 Task: Set the name for your new repository to "codingplaygrounds".
Action: Mouse moved to (1194, 101)
Screenshot: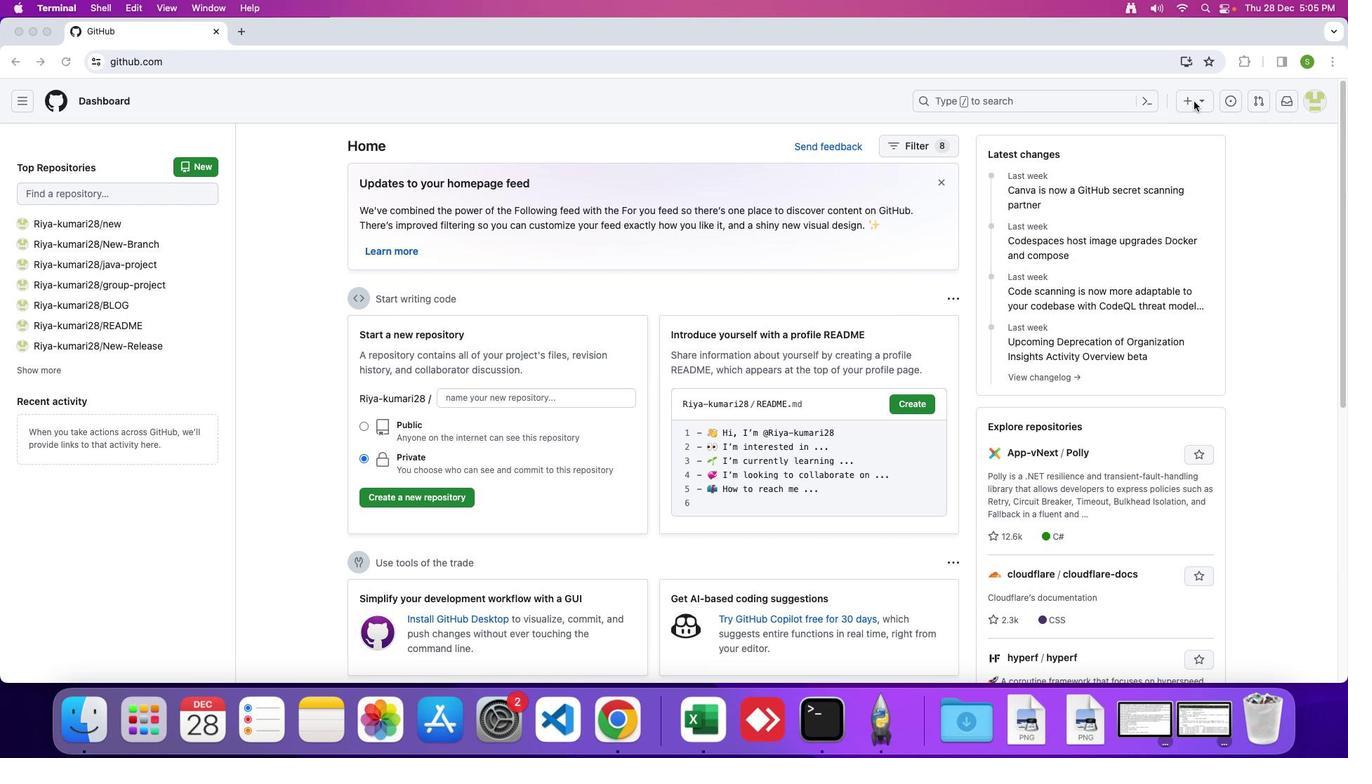 
Action: Mouse pressed left at (1194, 101)
Screenshot: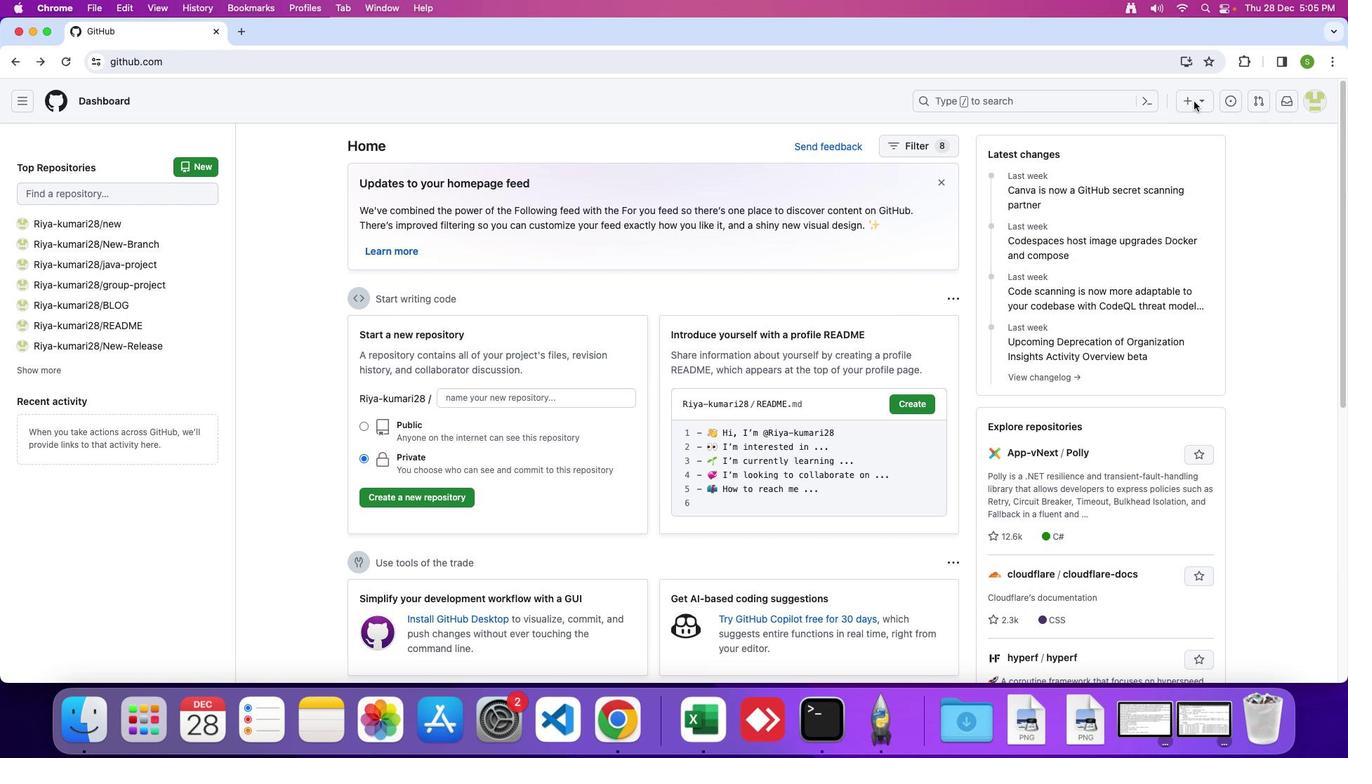 
Action: Mouse pressed left at (1194, 101)
Screenshot: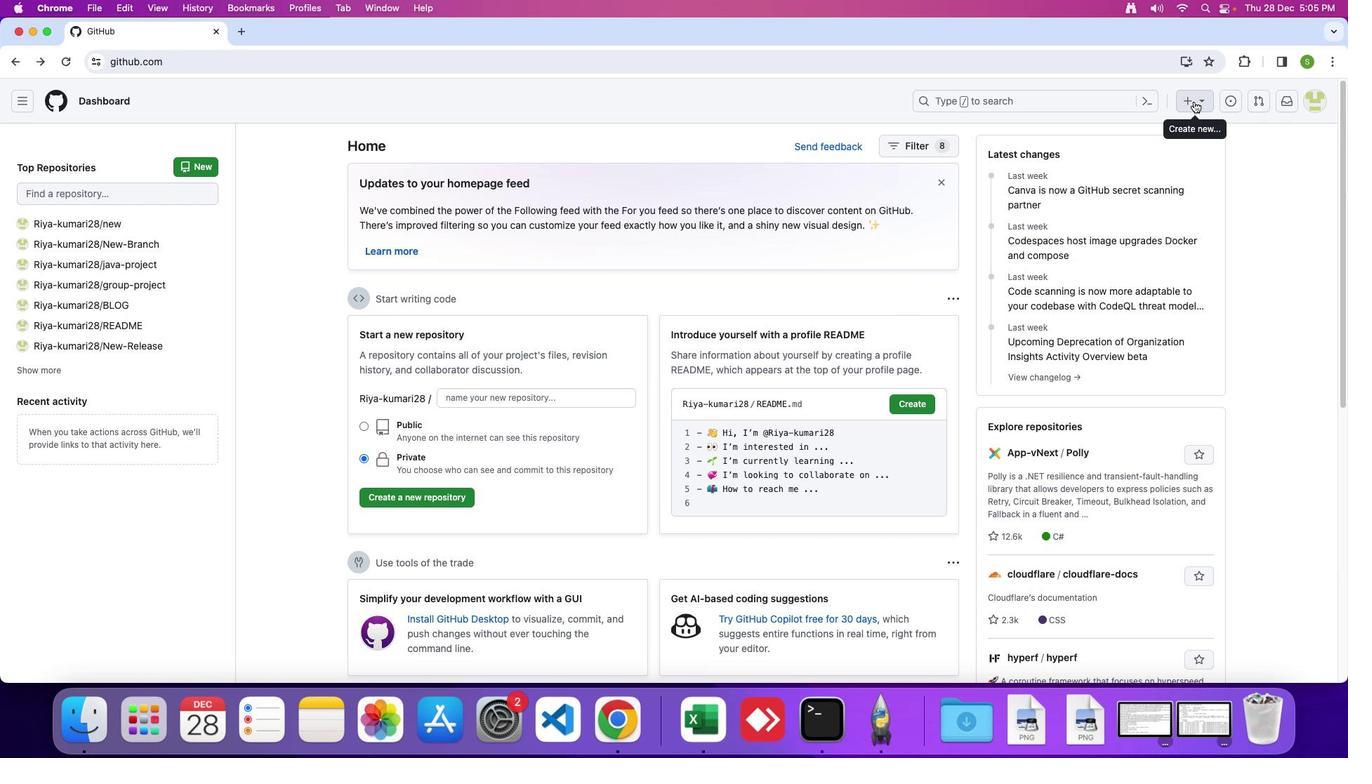 
Action: Mouse moved to (1148, 128)
Screenshot: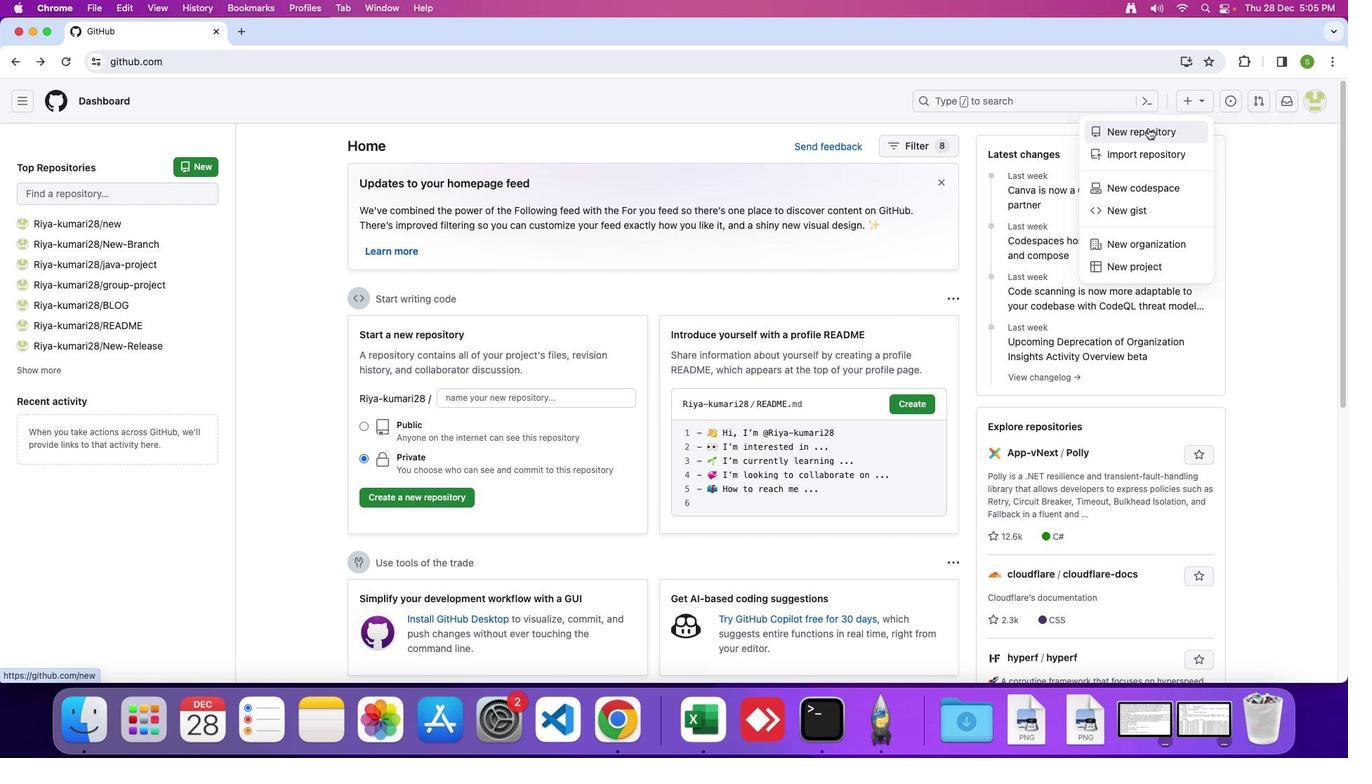 
Action: Mouse pressed left at (1148, 128)
Screenshot: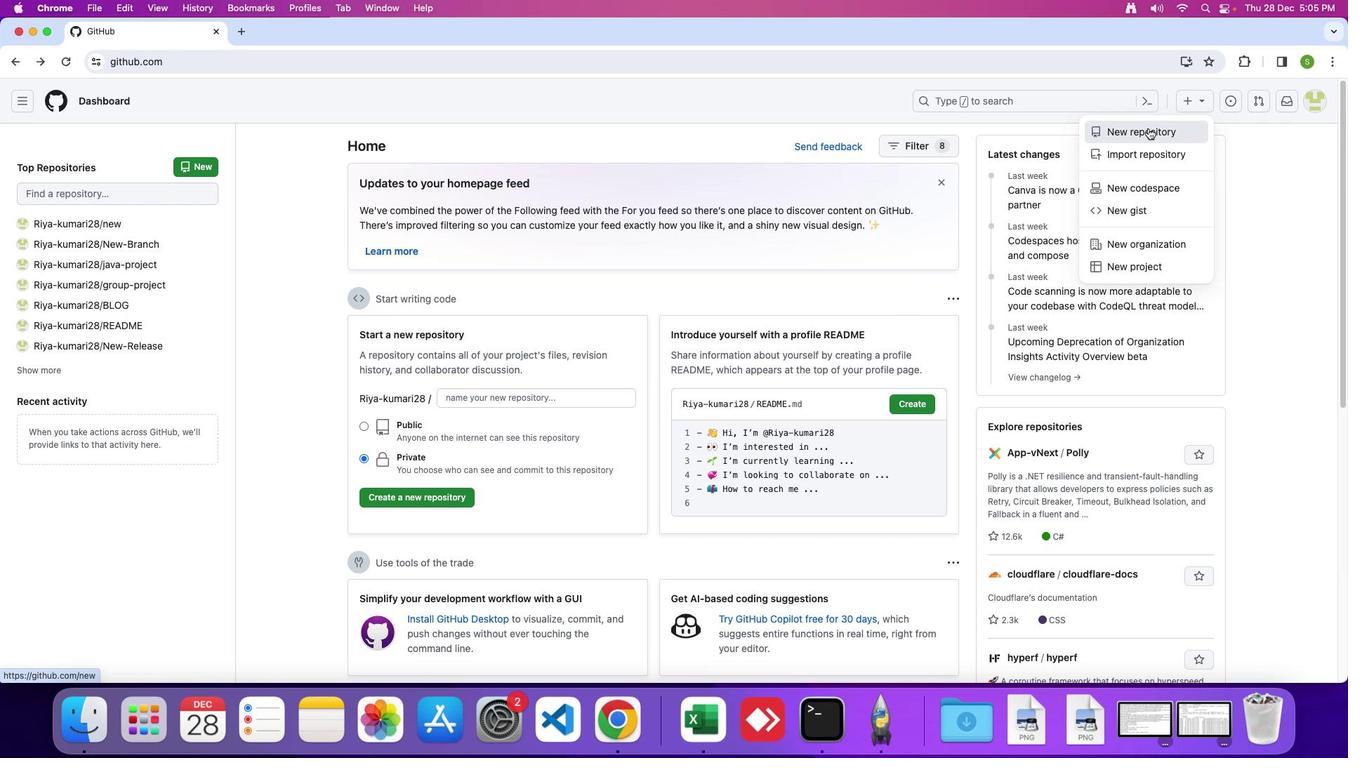 
Action: Mouse moved to (613, 271)
Screenshot: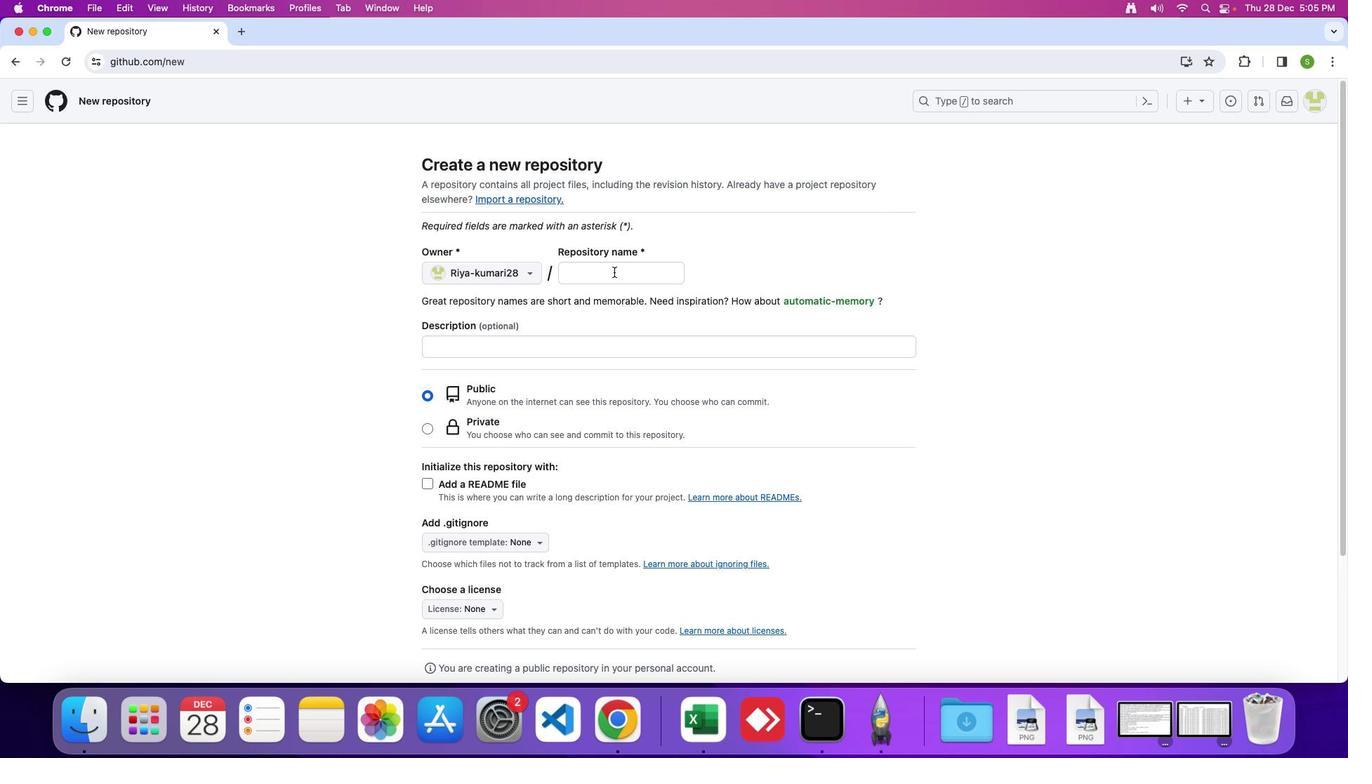 
Action: Mouse pressed left at (613, 271)
Screenshot: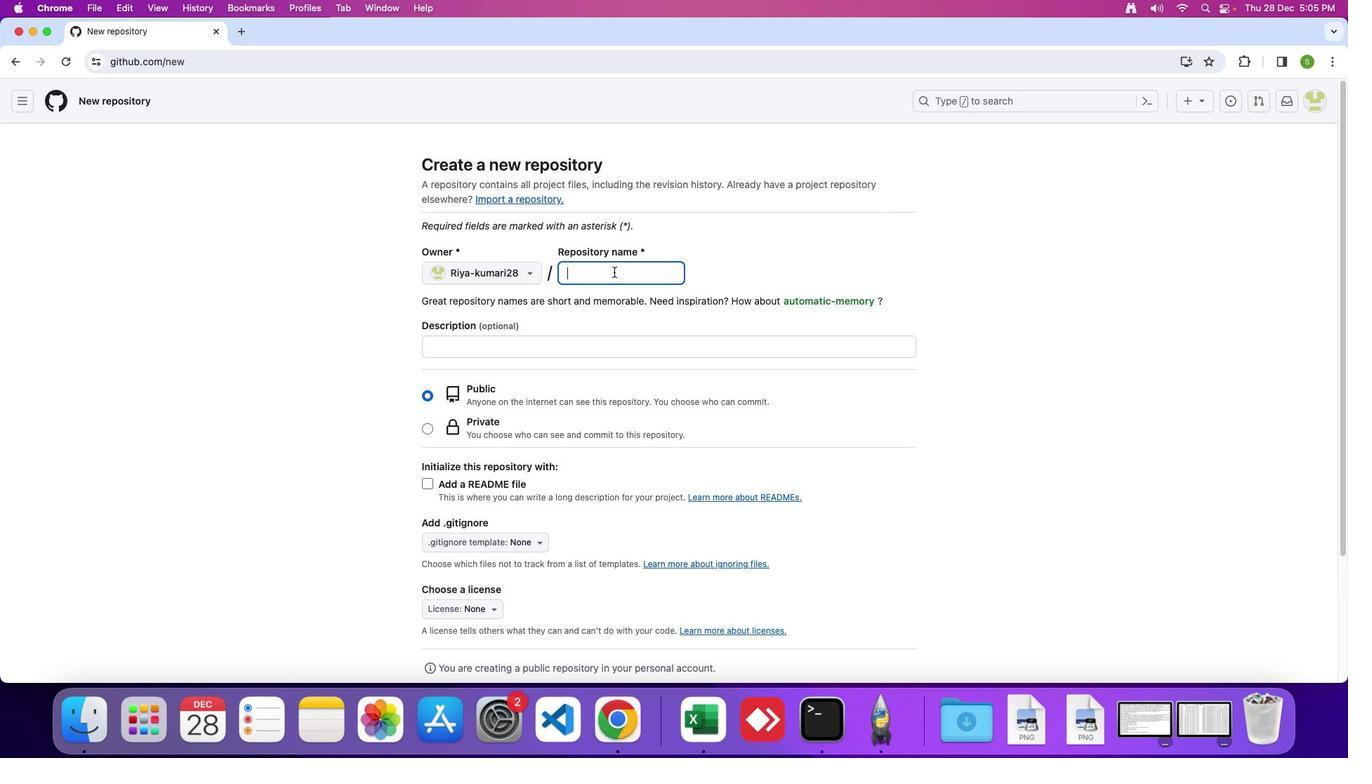 
Action: Key pressed Key.caps_lock'c''o''d''i''n''g''p''l''a''y''g''r''o''u''n''d''s'
Screenshot: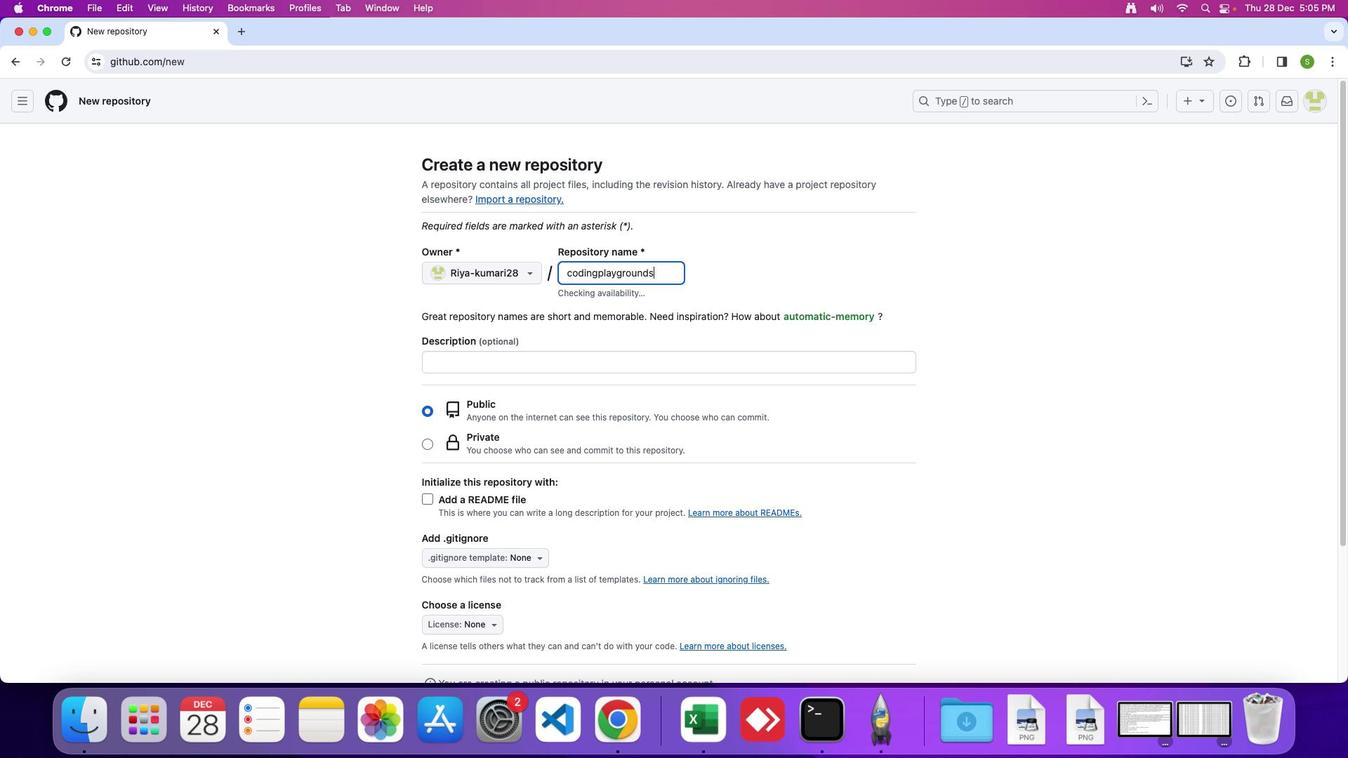 
Action: Mouse moved to (758, 493)
Screenshot: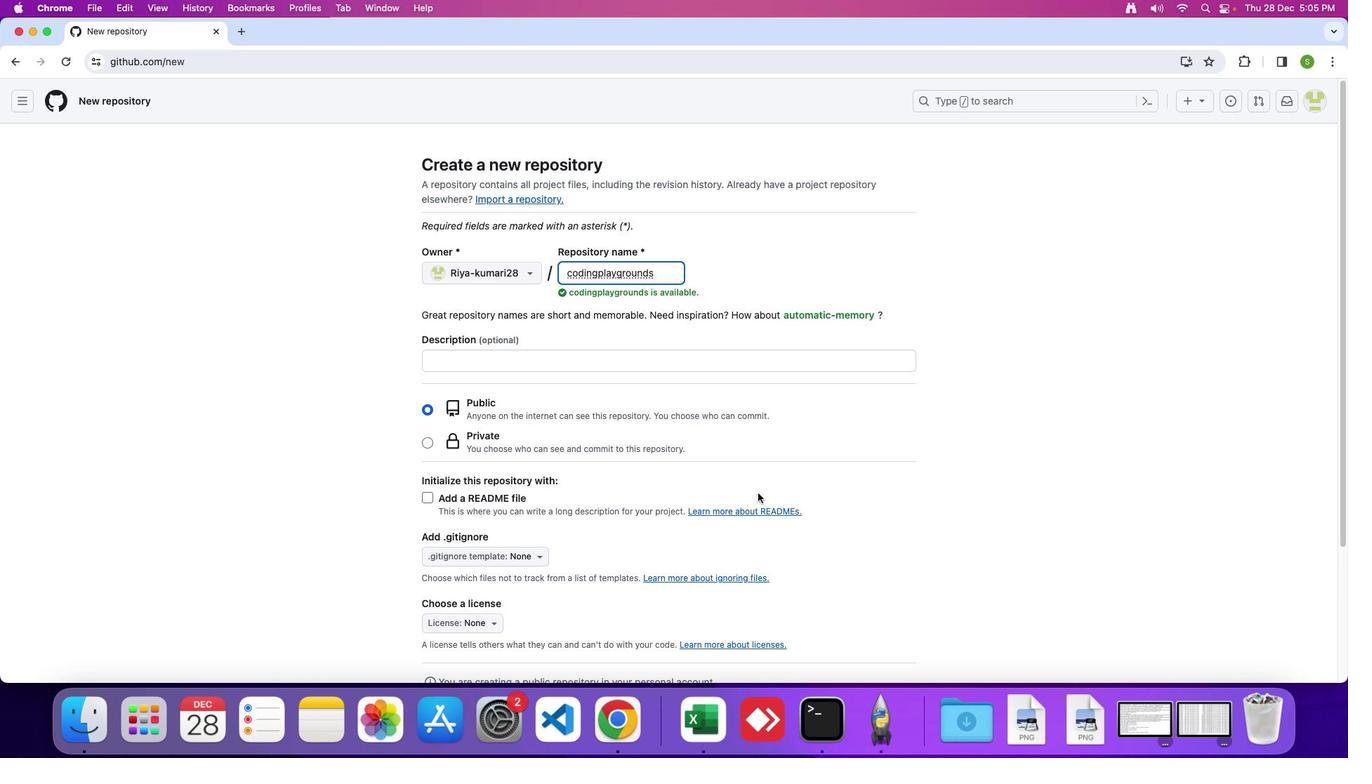 
Action: Mouse scrolled (758, 493) with delta (0, 0)
Screenshot: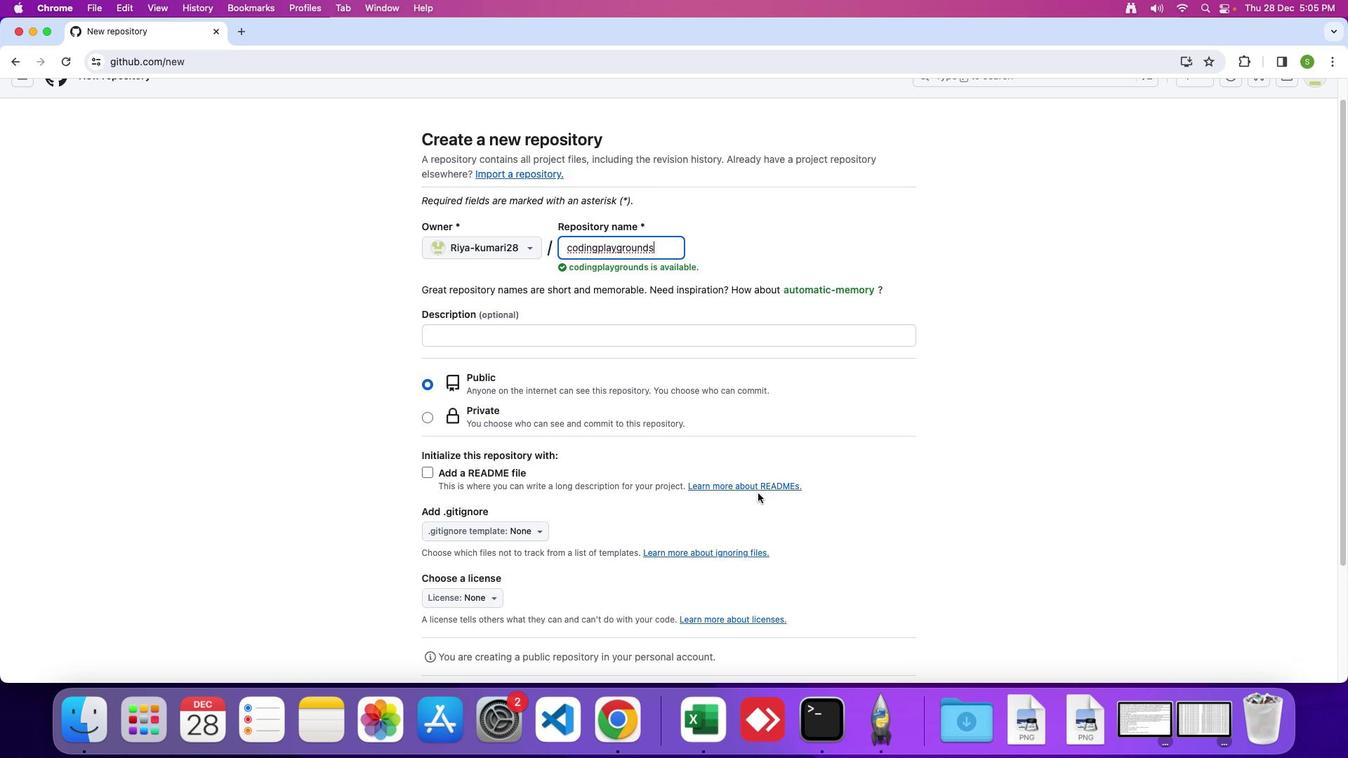 
Action: Mouse scrolled (758, 493) with delta (0, 0)
Screenshot: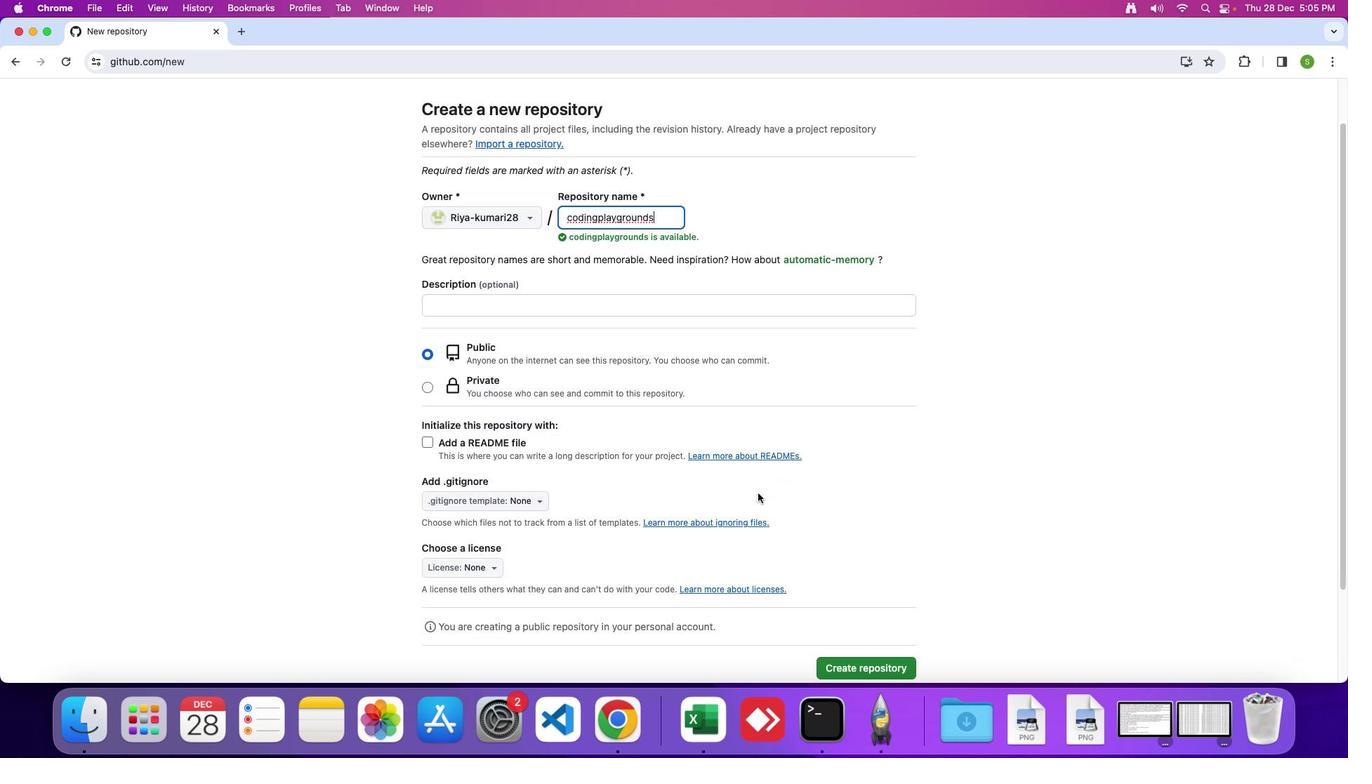
Action: Mouse scrolled (758, 493) with delta (0, -2)
Screenshot: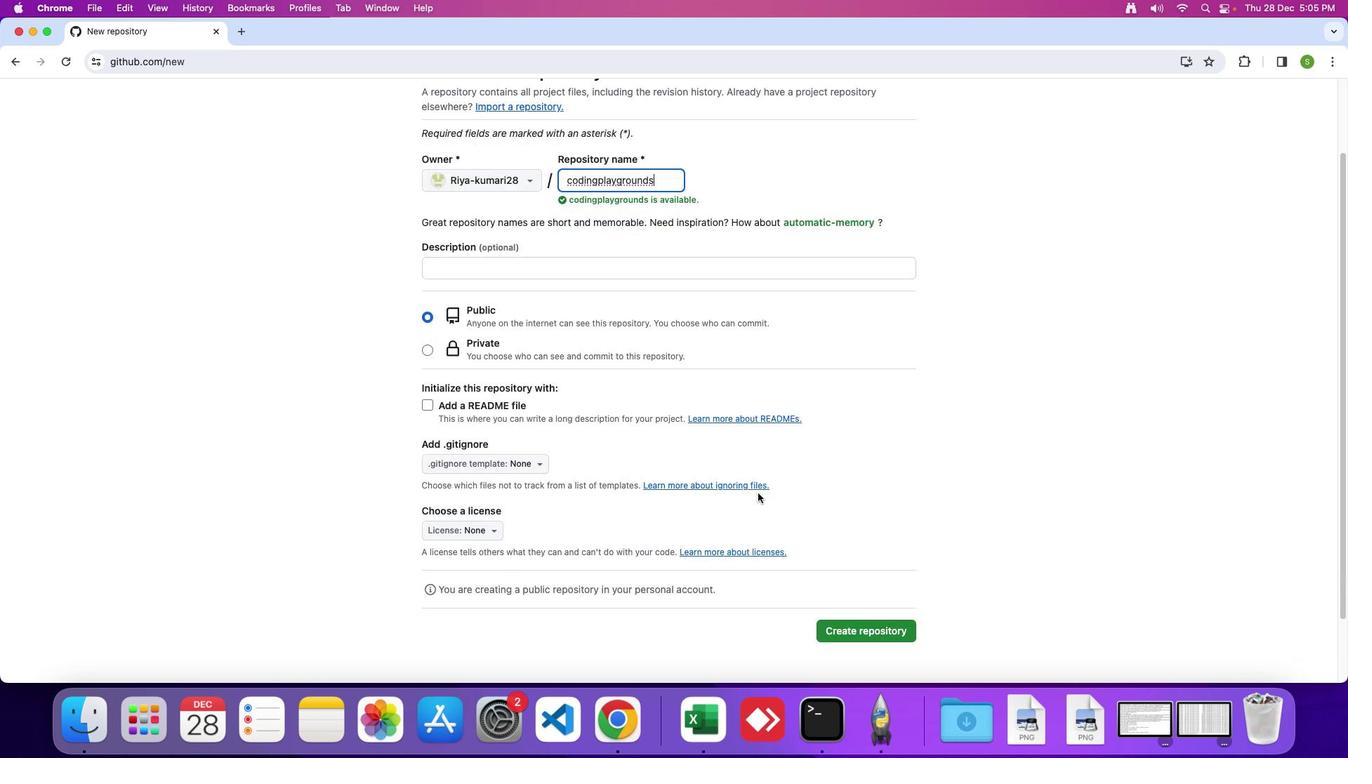 
Action: Mouse moved to (758, 493)
Screenshot: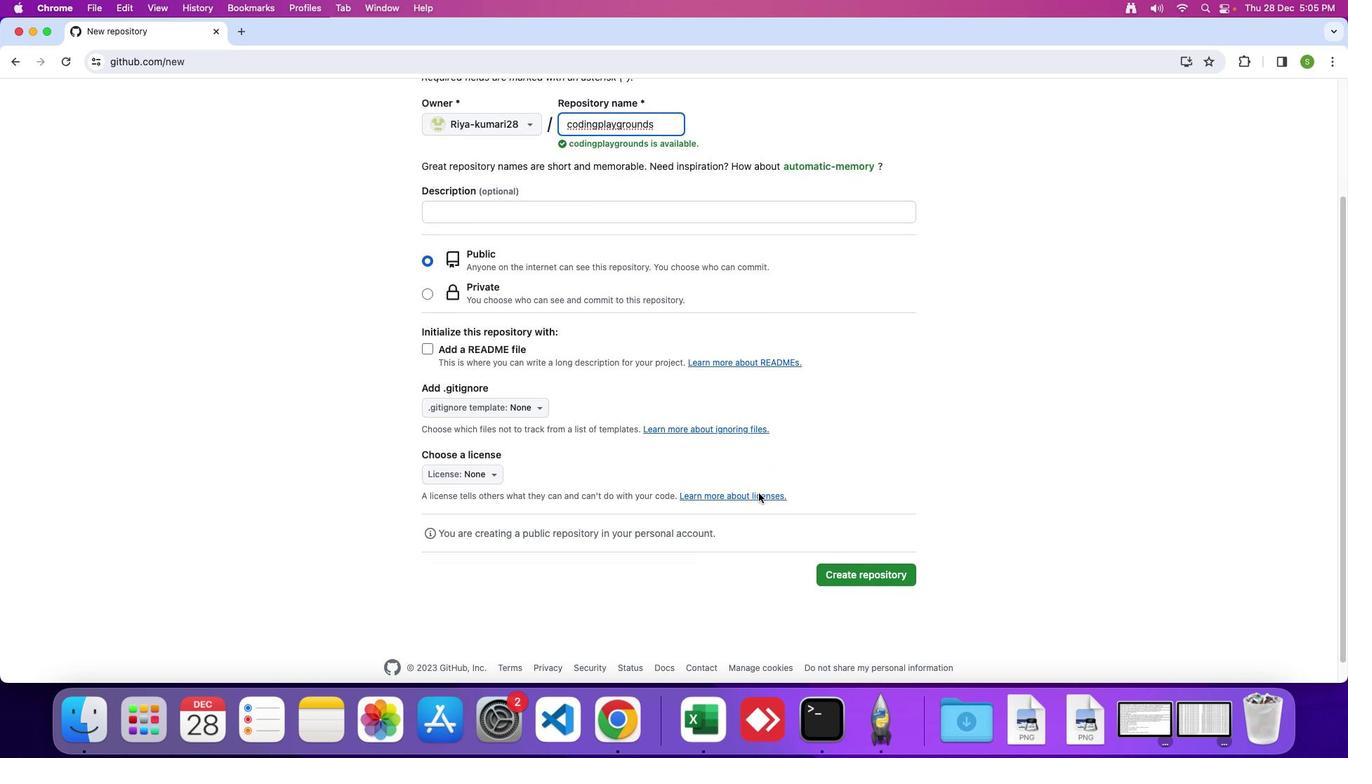 
Action: Mouse scrolled (758, 493) with delta (0, 0)
Screenshot: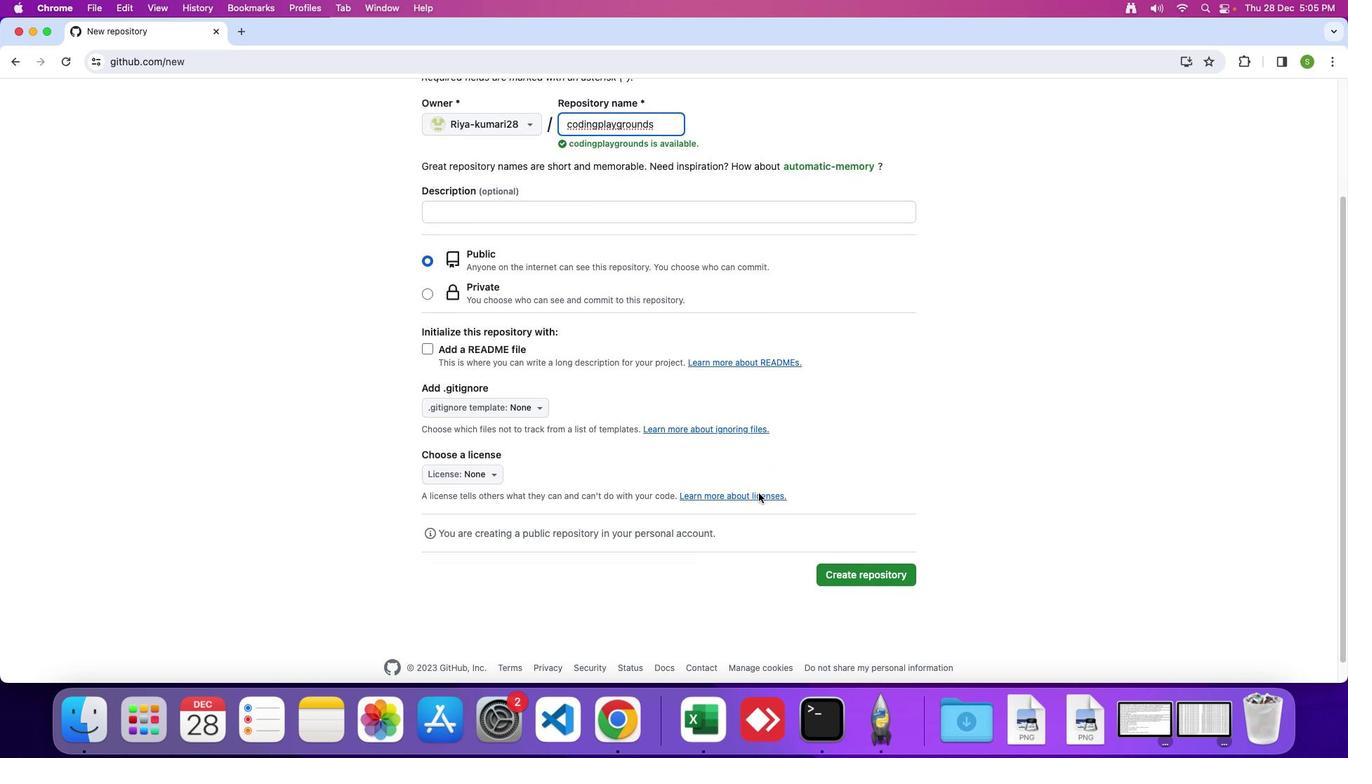 
Action: Mouse scrolled (758, 493) with delta (0, 0)
Screenshot: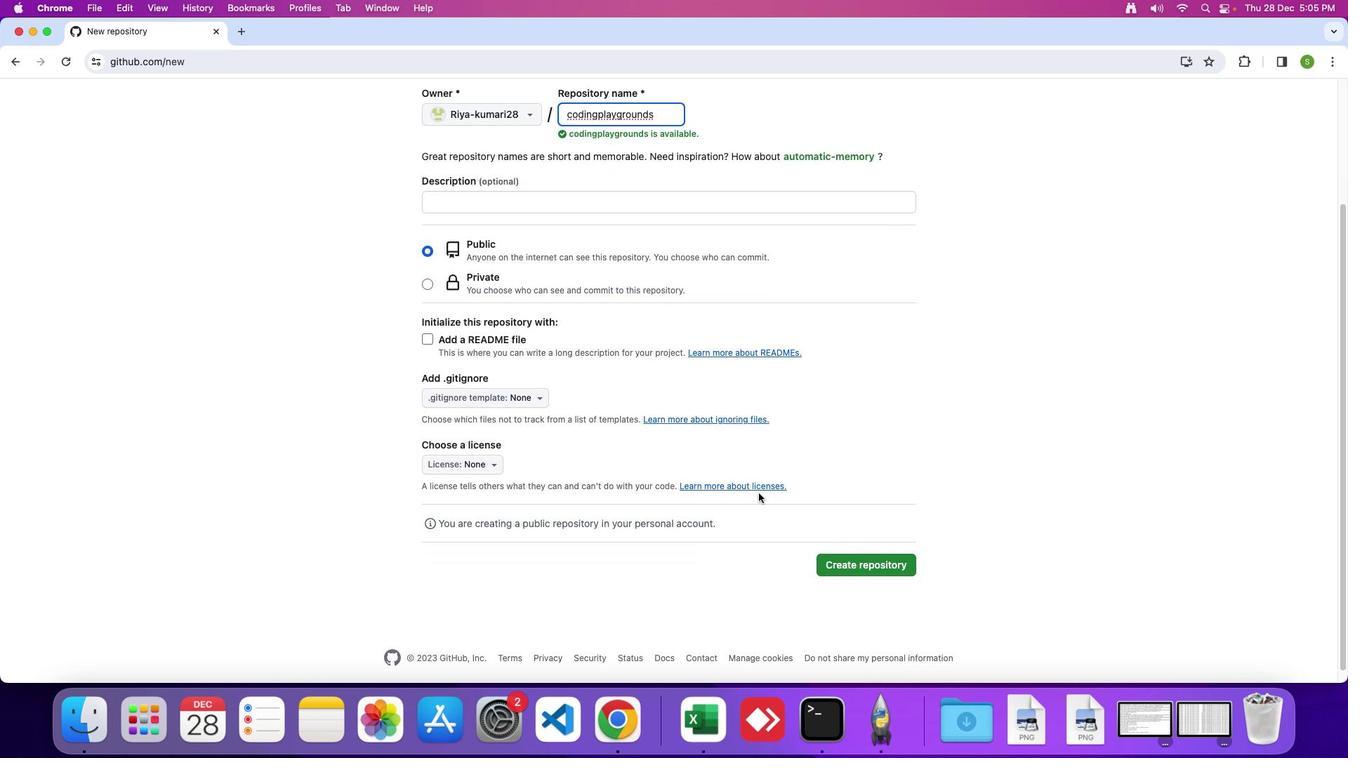 
Action: Mouse scrolled (758, 493) with delta (0, -3)
Screenshot: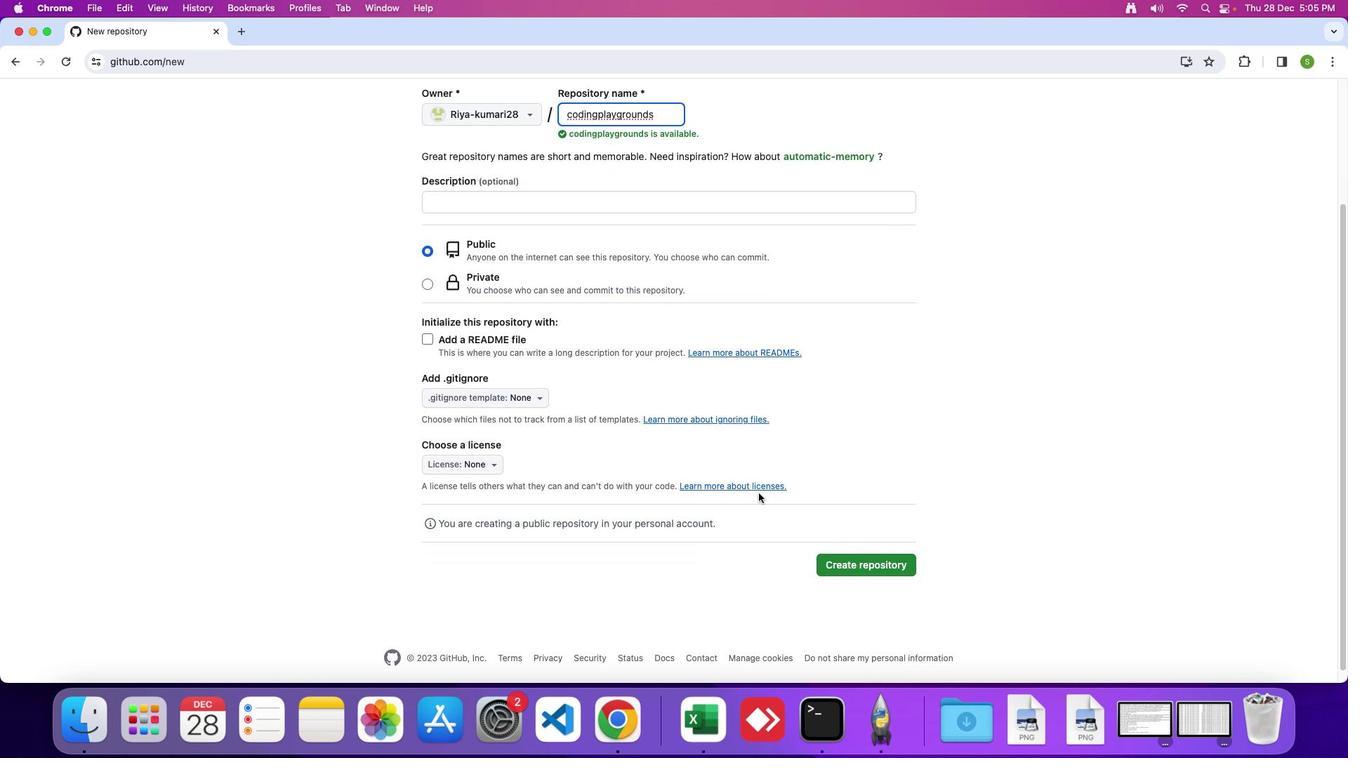 
Action: Mouse scrolled (758, 493) with delta (0, -4)
Screenshot: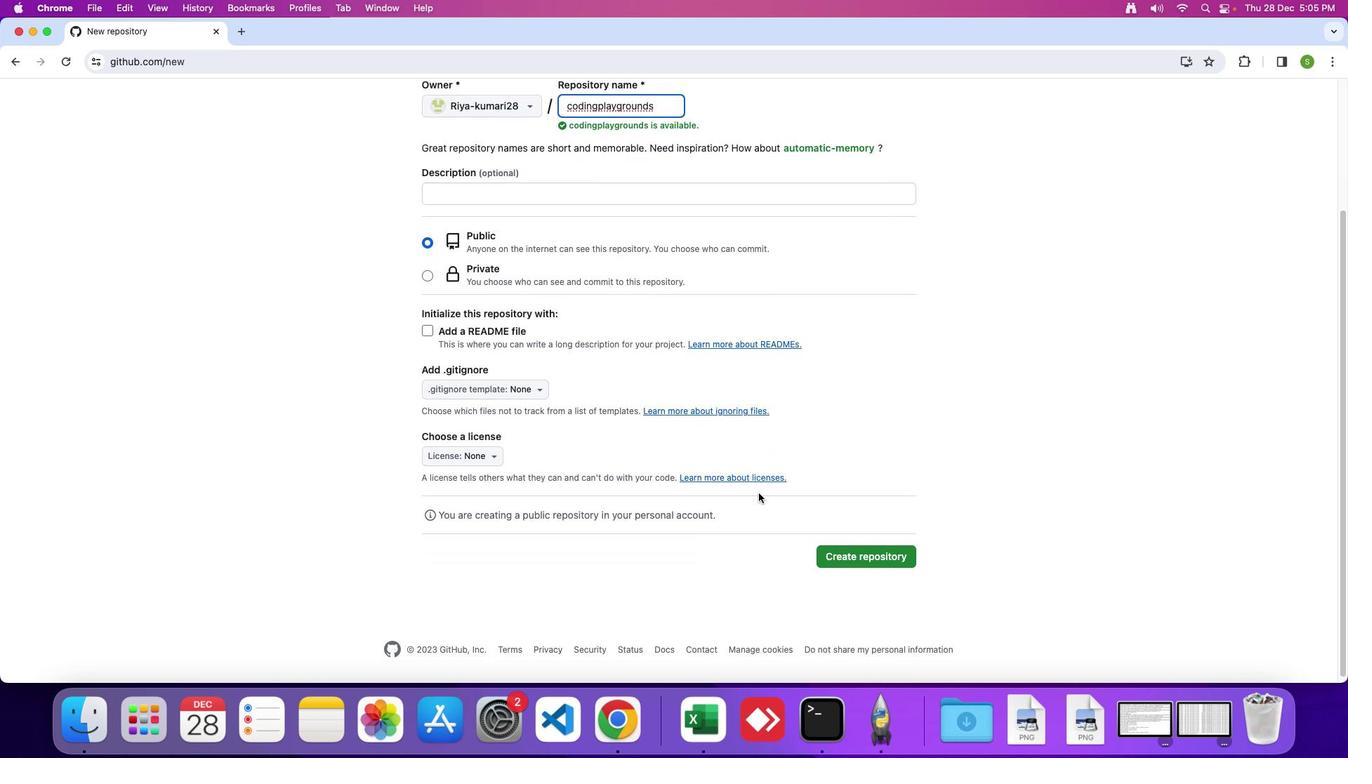 
Action: Mouse moved to (866, 552)
Screenshot: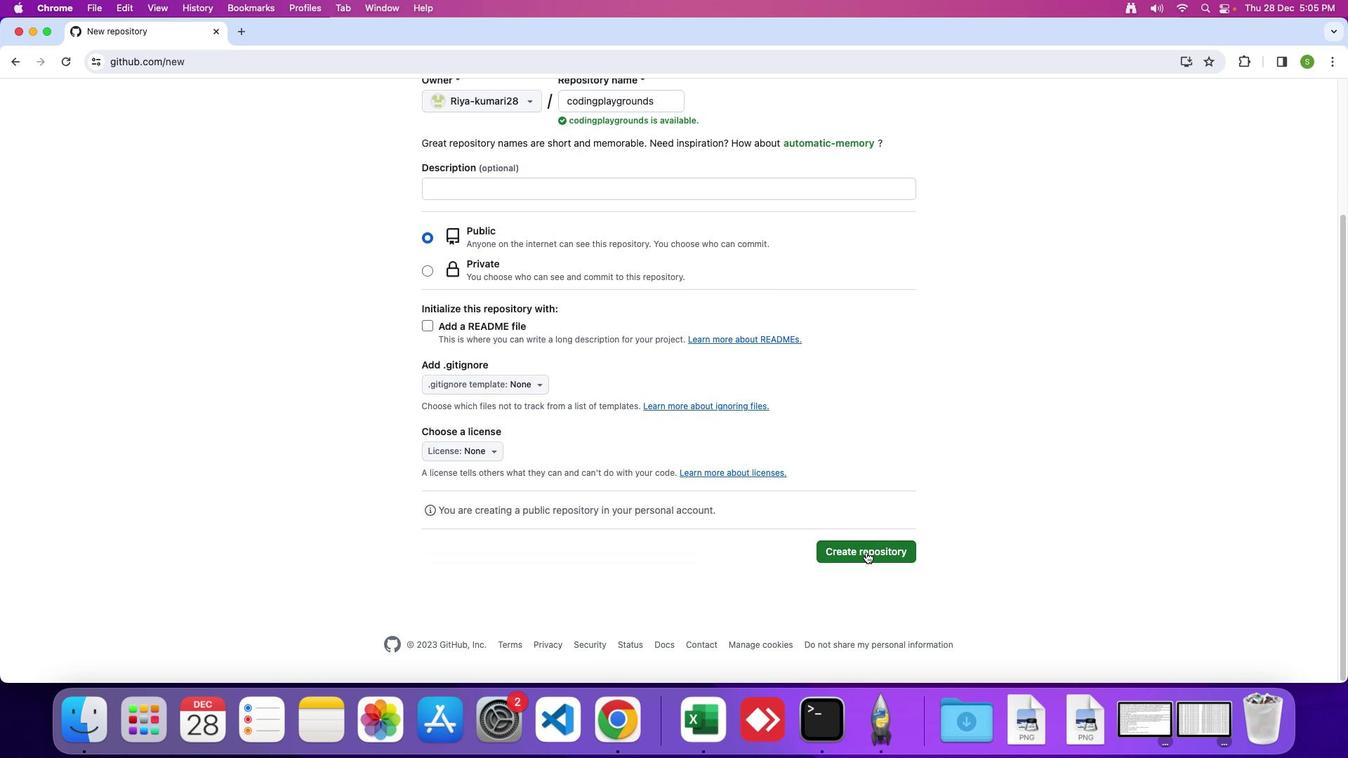 
Action: Mouse pressed left at (866, 552)
Screenshot: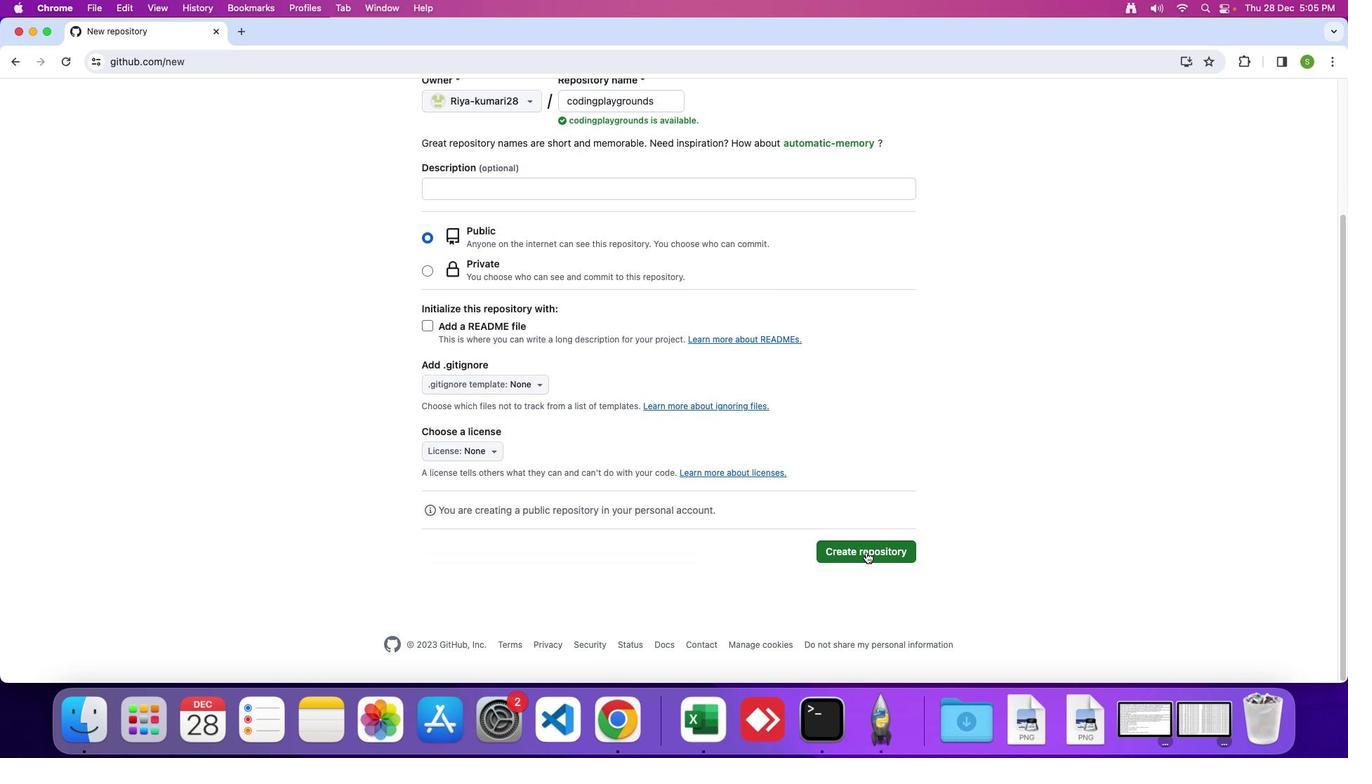 
Action: Mouse moved to (866, 550)
Screenshot: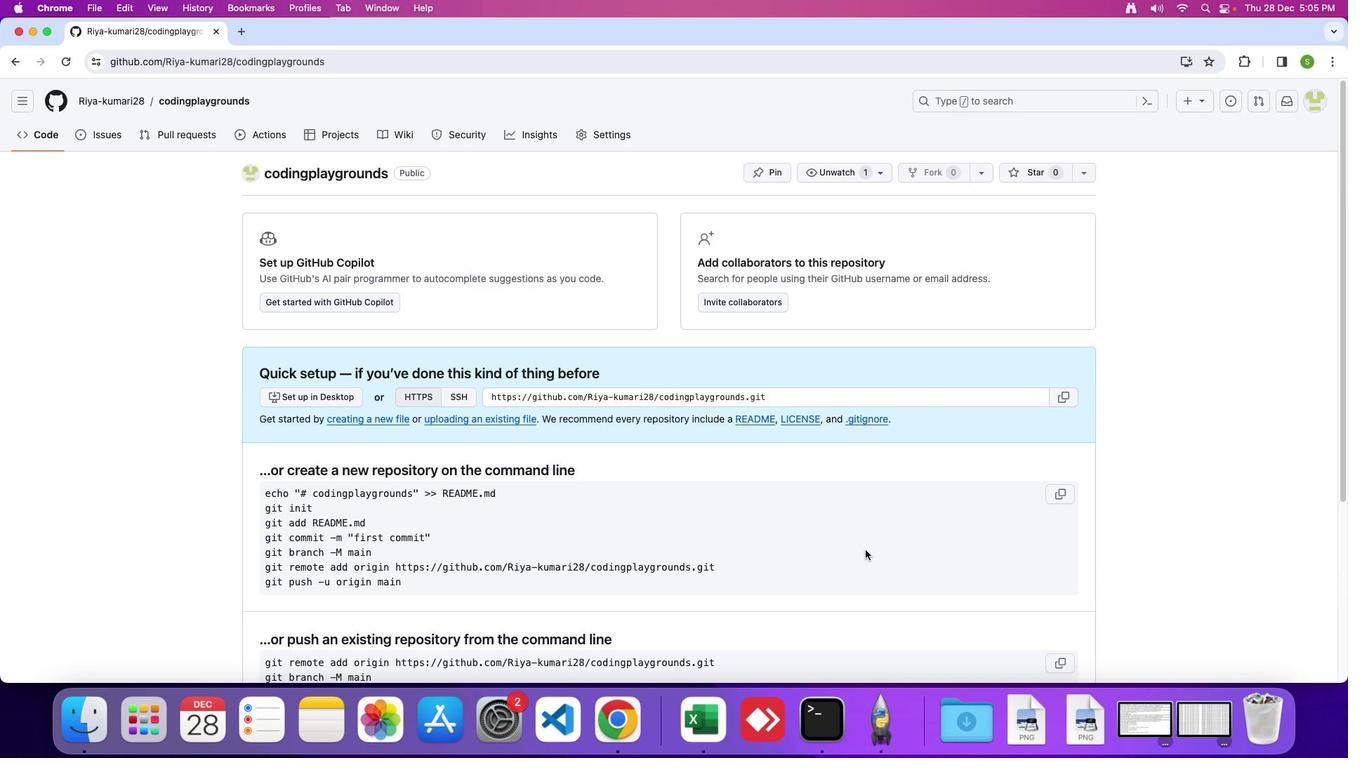 
